 Task: Create a due date automation trigger when advanced on, on the tuesday after a card is due add content with a name or a description not ending with resume at 11:00 AM.
Action: Mouse moved to (1086, 83)
Screenshot: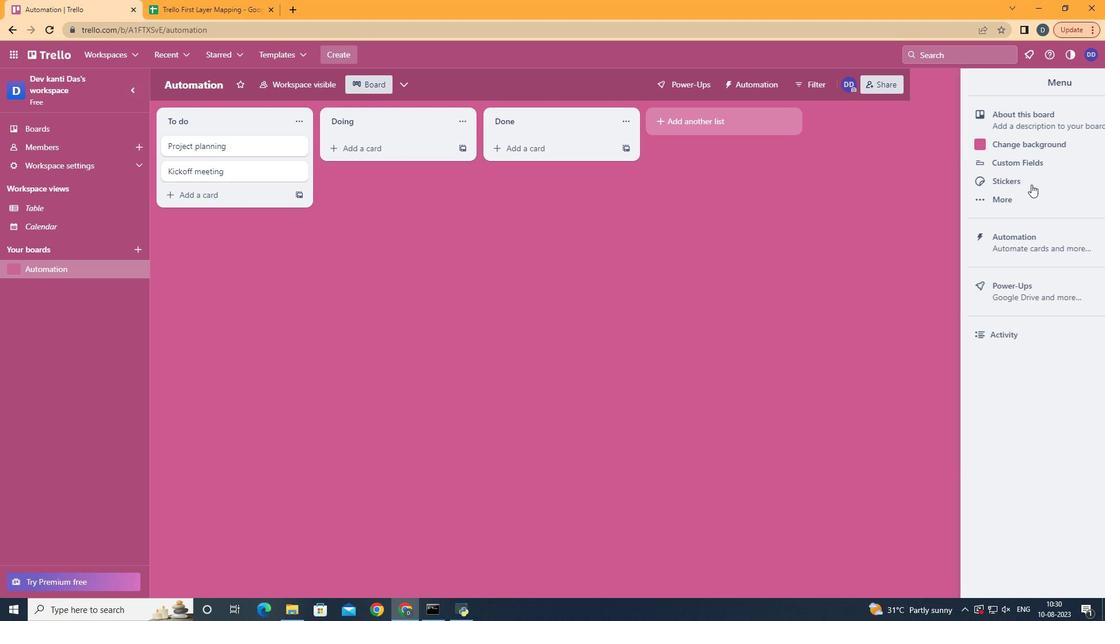
Action: Mouse pressed left at (1086, 83)
Screenshot: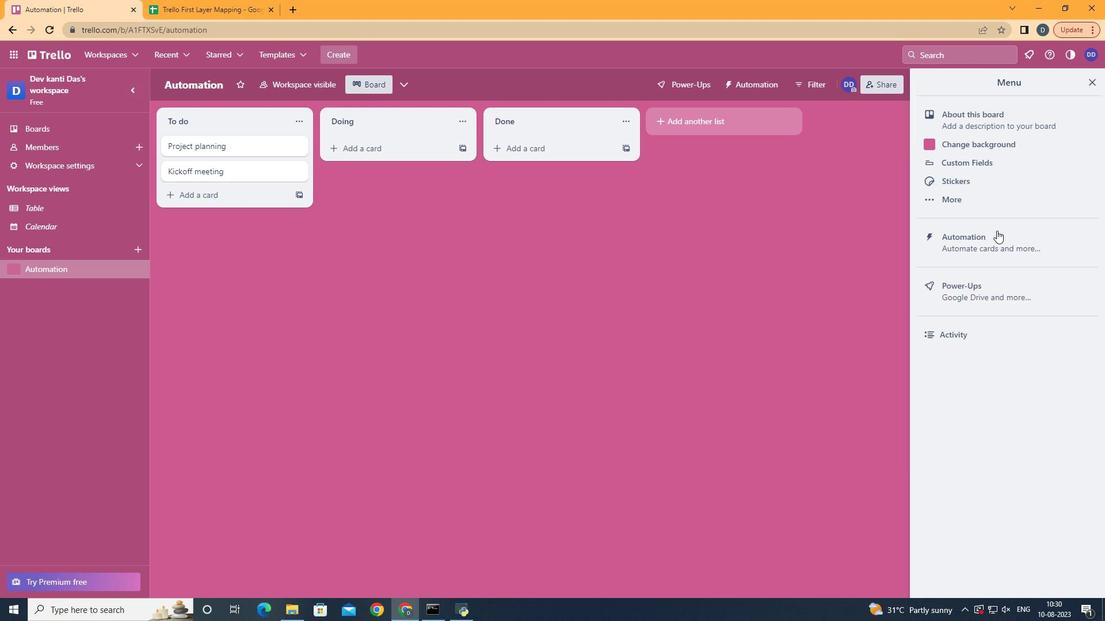 
Action: Mouse moved to (969, 249)
Screenshot: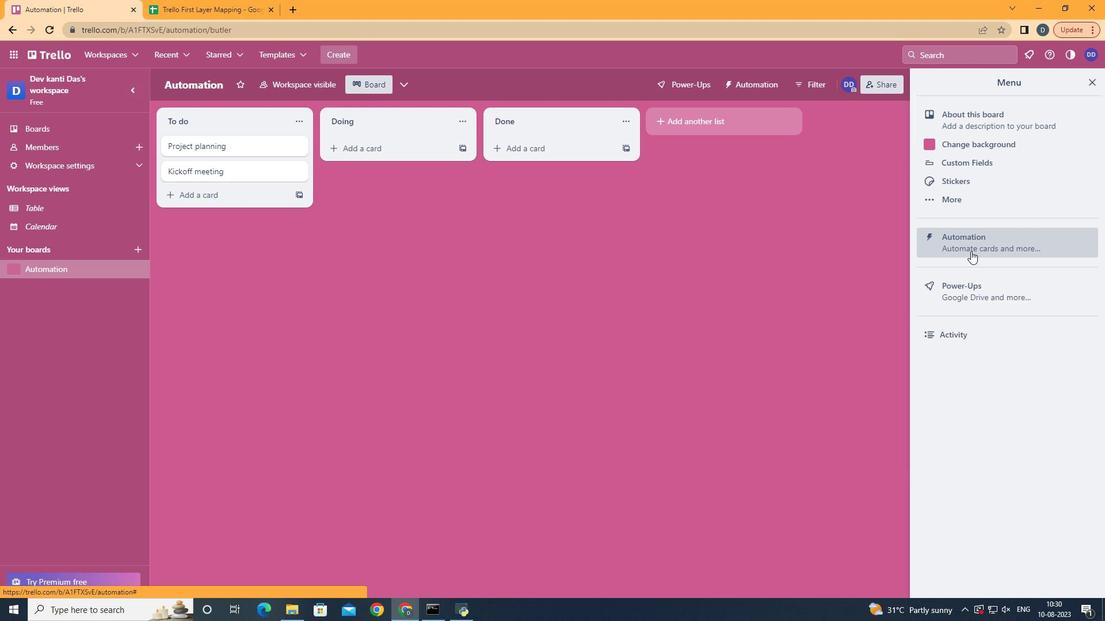 
Action: Mouse pressed left at (969, 249)
Screenshot: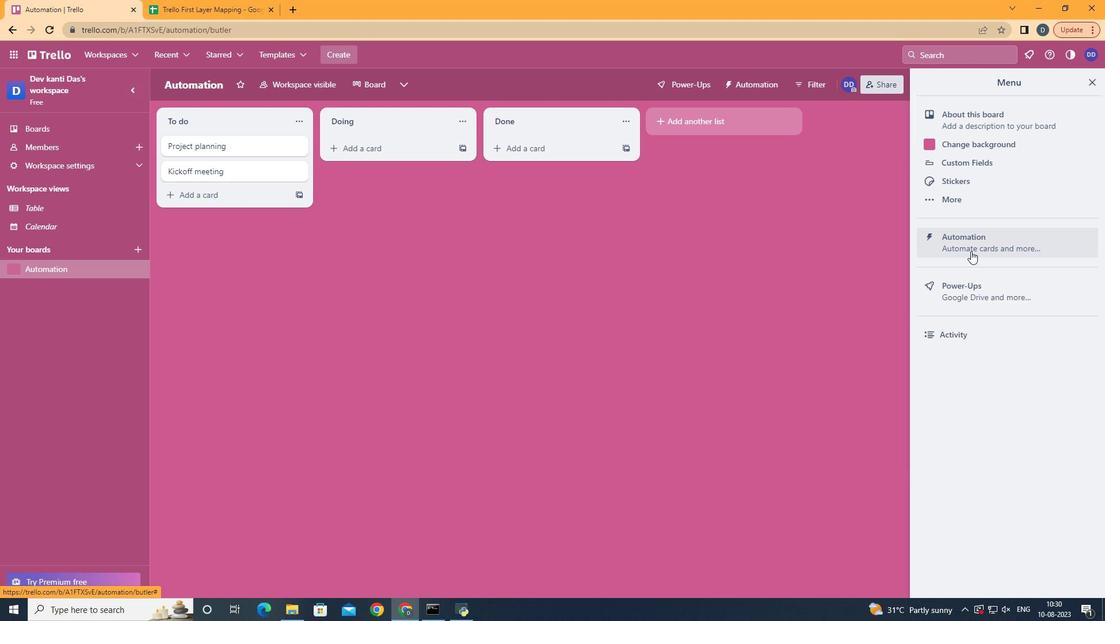 
Action: Mouse moved to (207, 227)
Screenshot: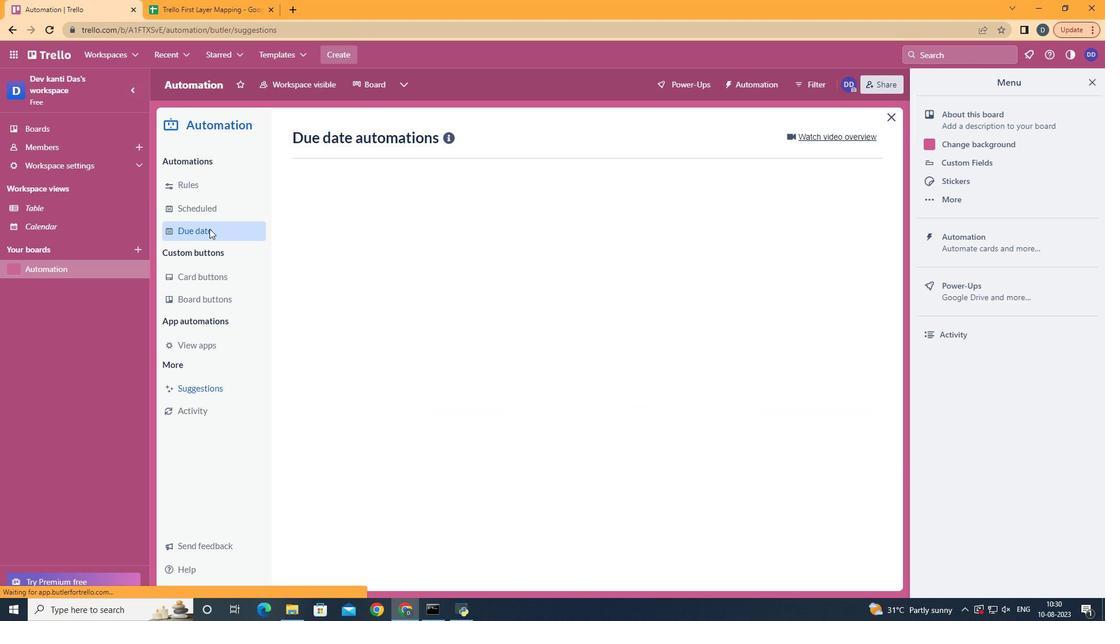 
Action: Mouse pressed left at (207, 227)
Screenshot: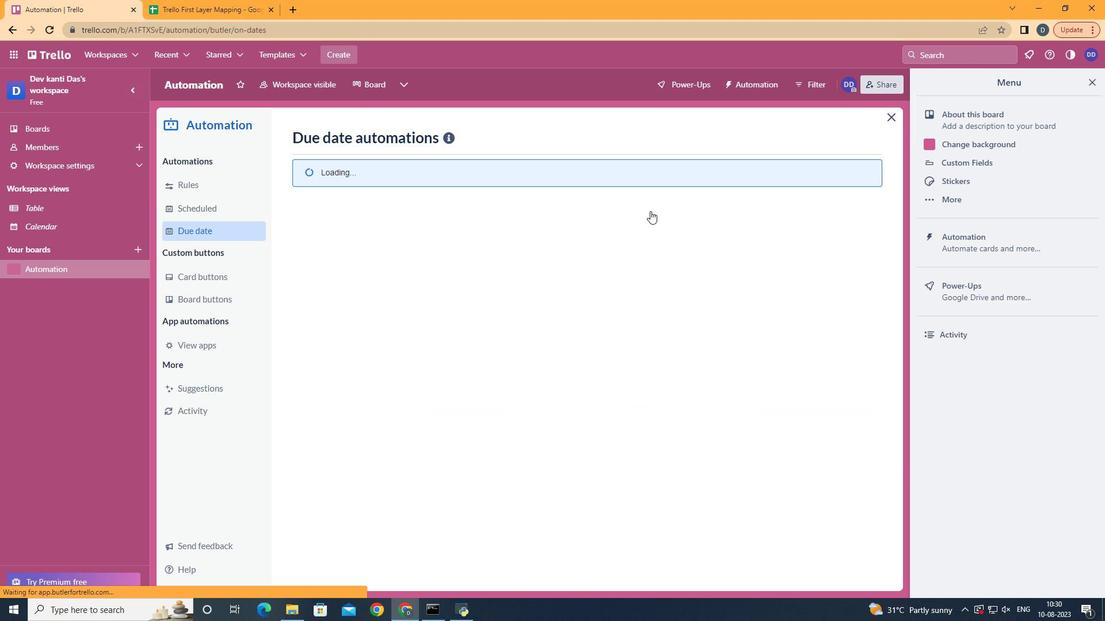 
Action: Mouse moved to (809, 132)
Screenshot: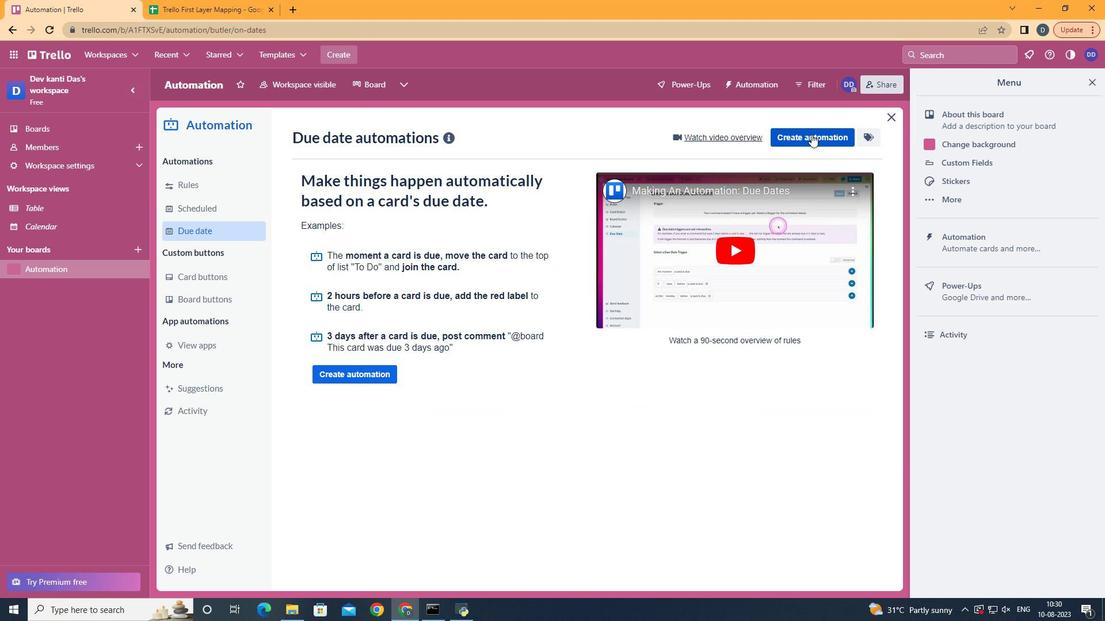 
Action: Mouse pressed left at (809, 132)
Screenshot: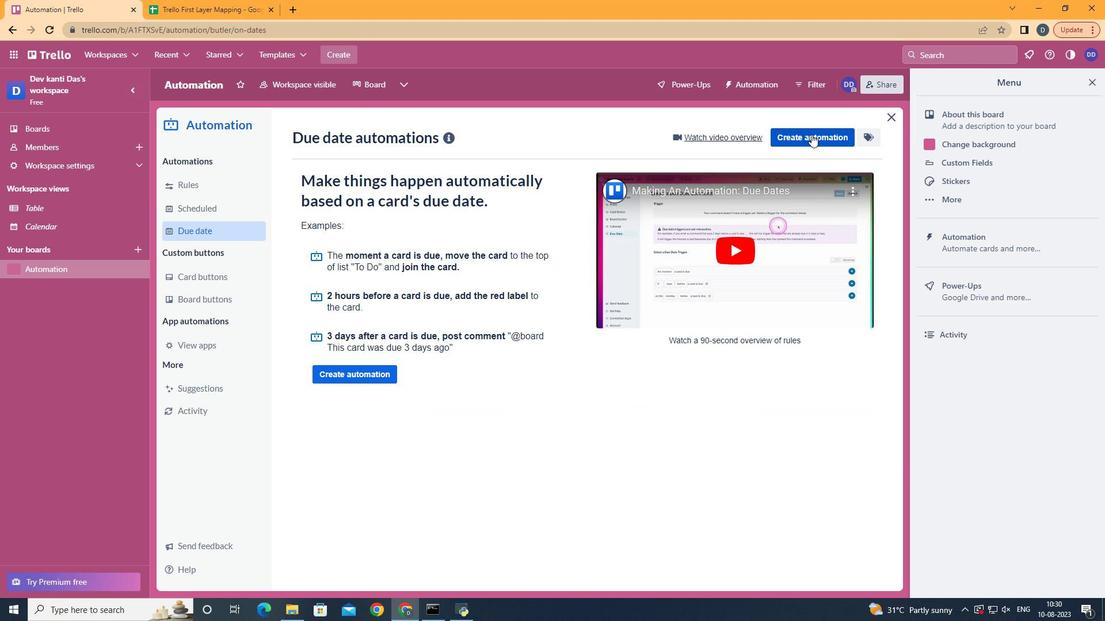 
Action: Mouse pressed left at (809, 132)
Screenshot: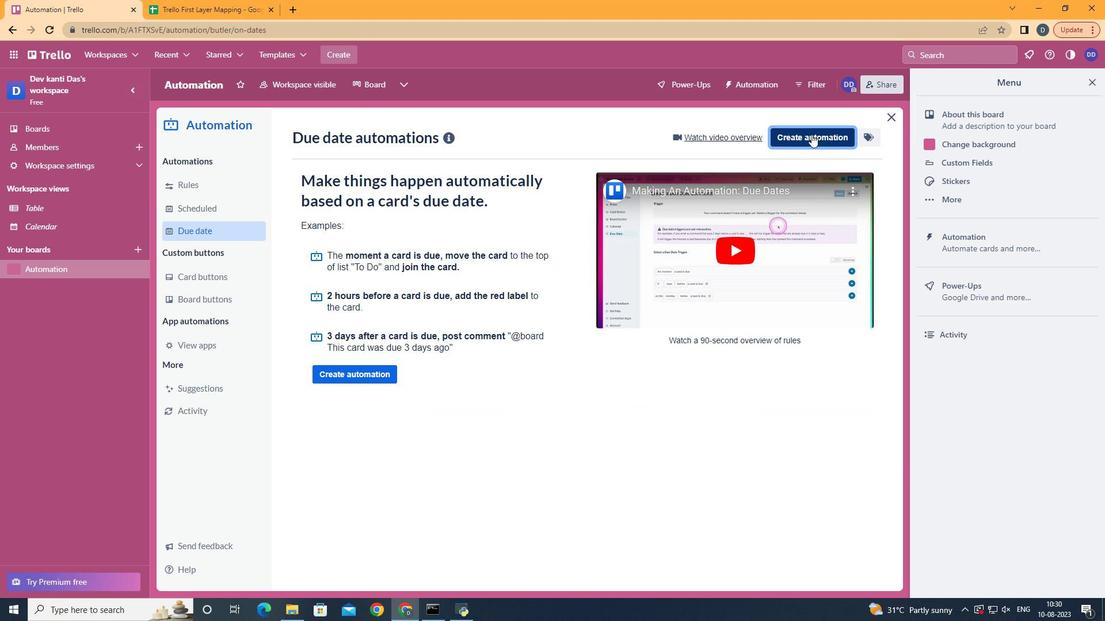 
Action: Mouse moved to (619, 248)
Screenshot: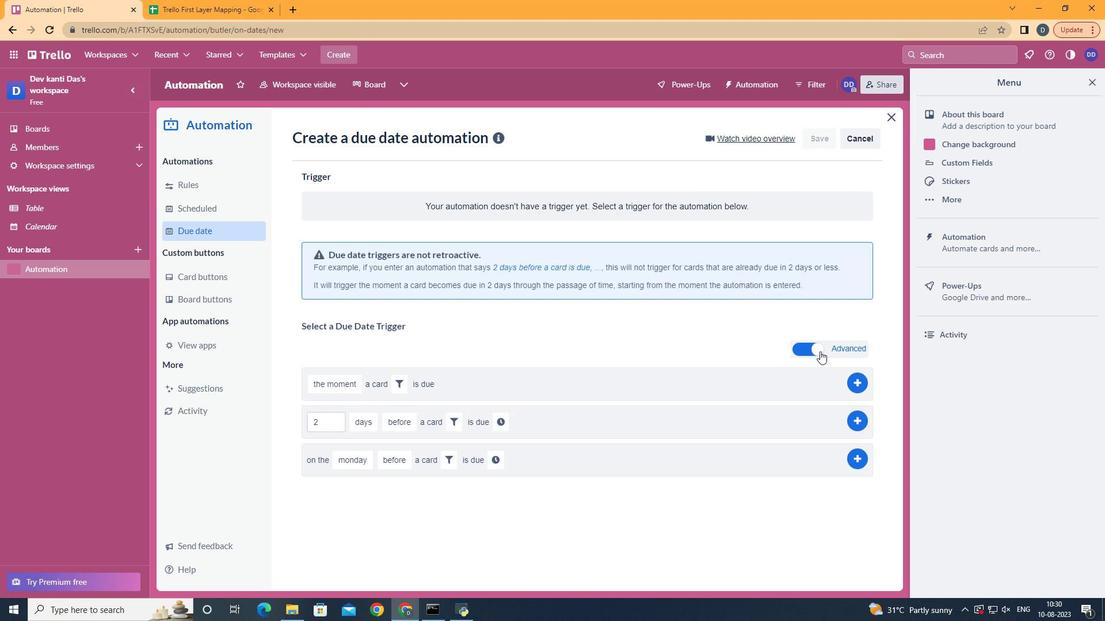 
Action: Mouse pressed left at (619, 248)
Screenshot: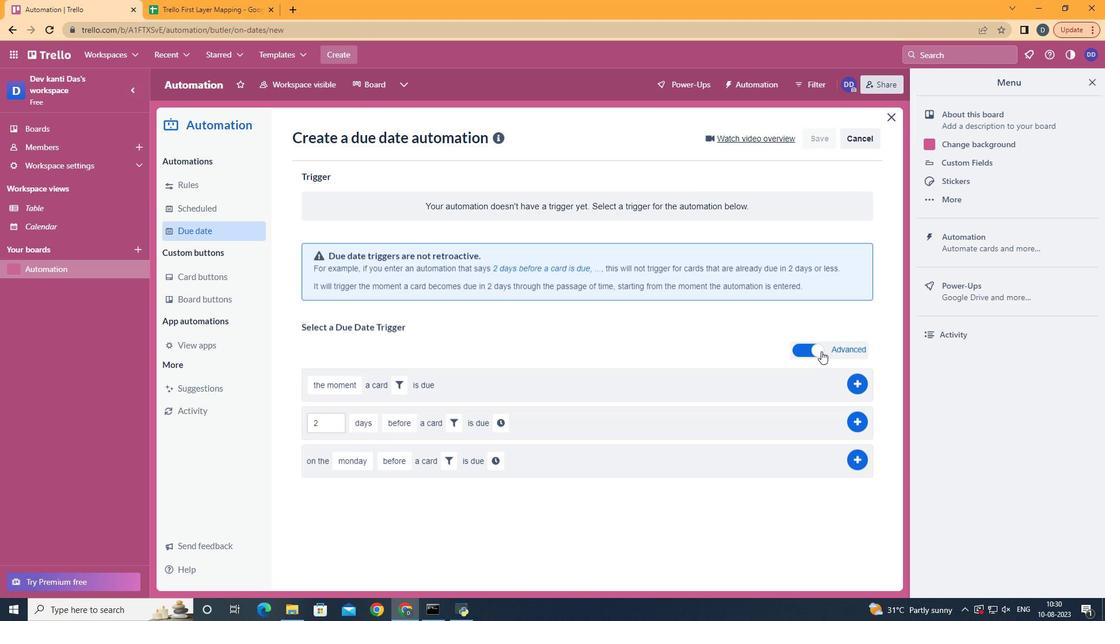 
Action: Mouse moved to (387, 323)
Screenshot: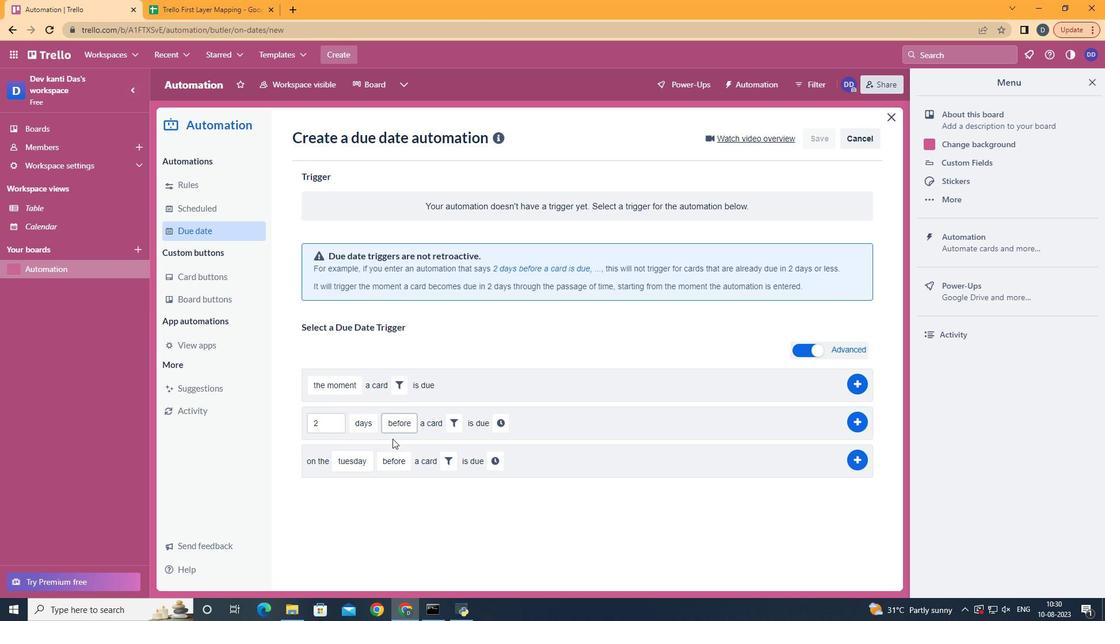
Action: Mouse pressed left at (387, 323)
Screenshot: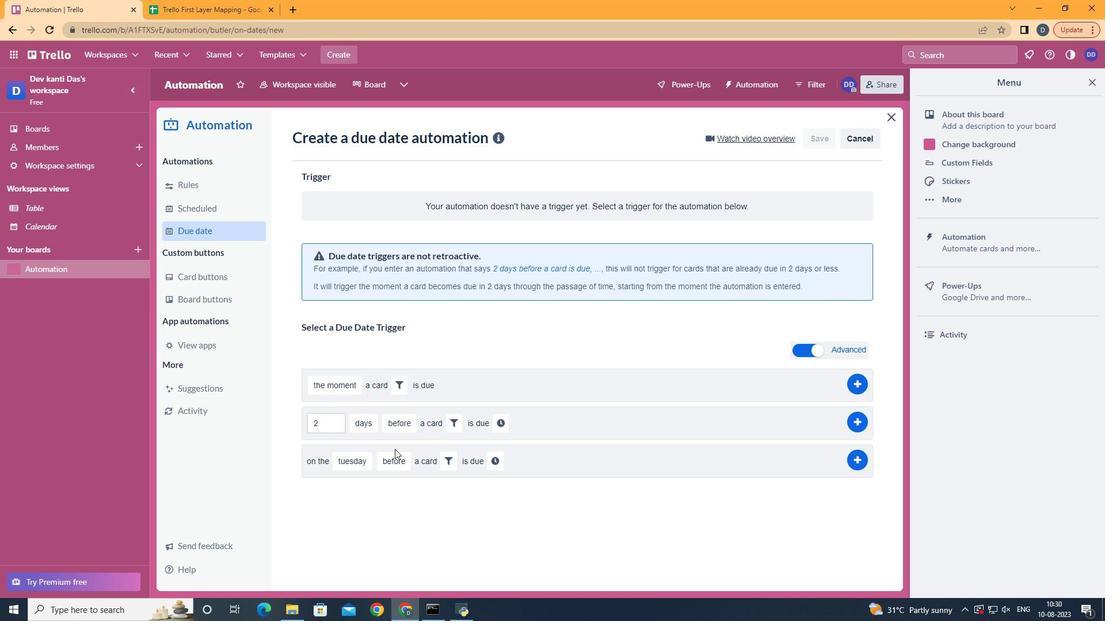 
Action: Mouse moved to (406, 505)
Screenshot: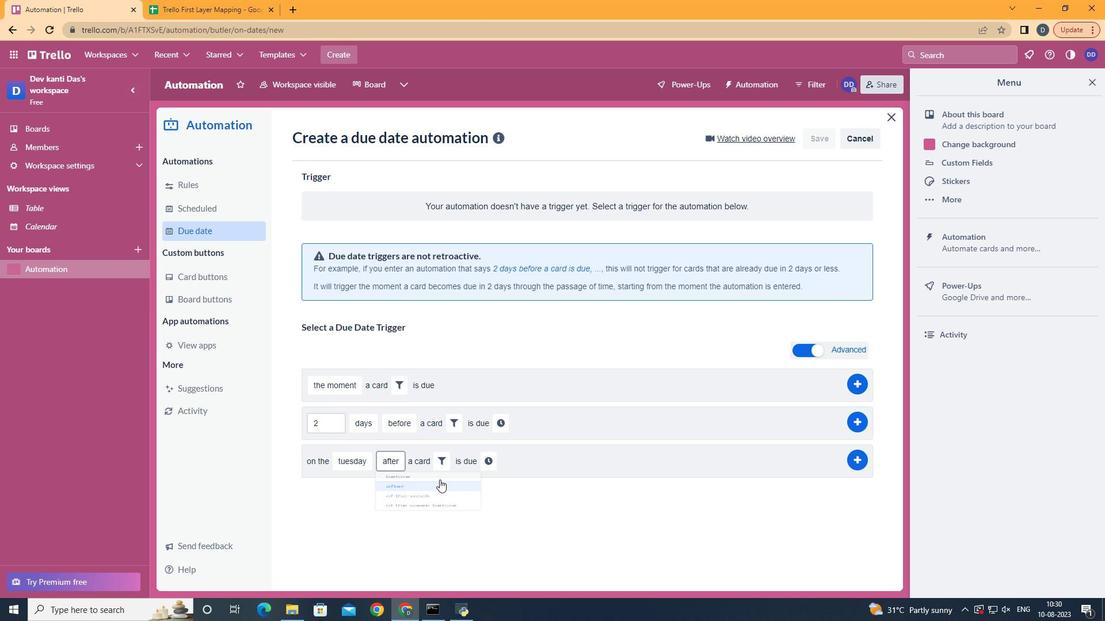 
Action: Mouse pressed left at (406, 505)
Screenshot: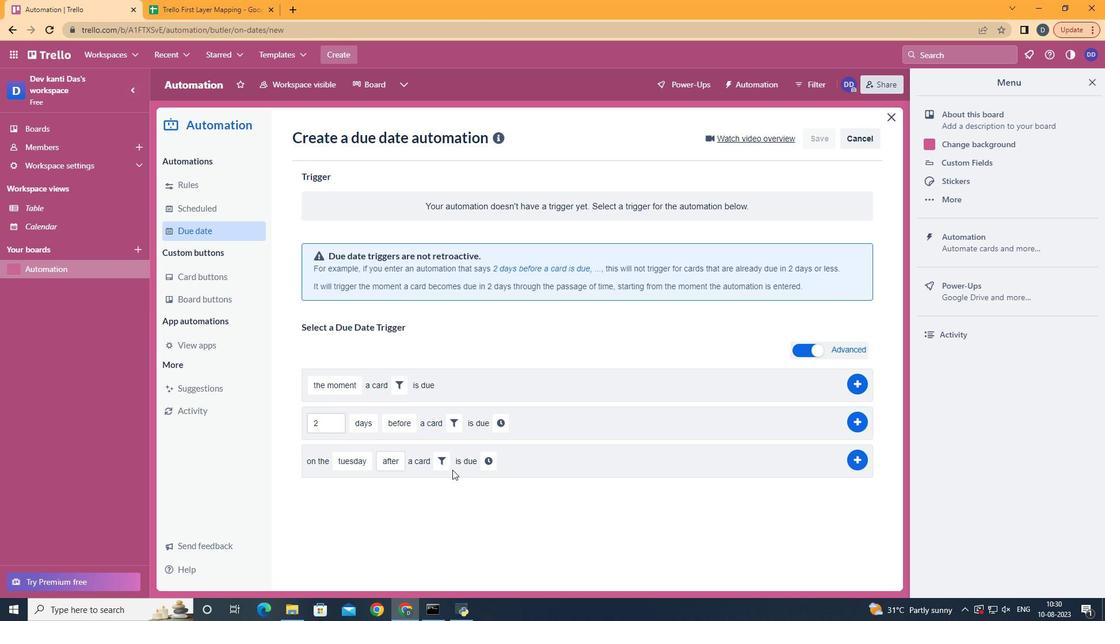 
Action: Mouse moved to (443, 462)
Screenshot: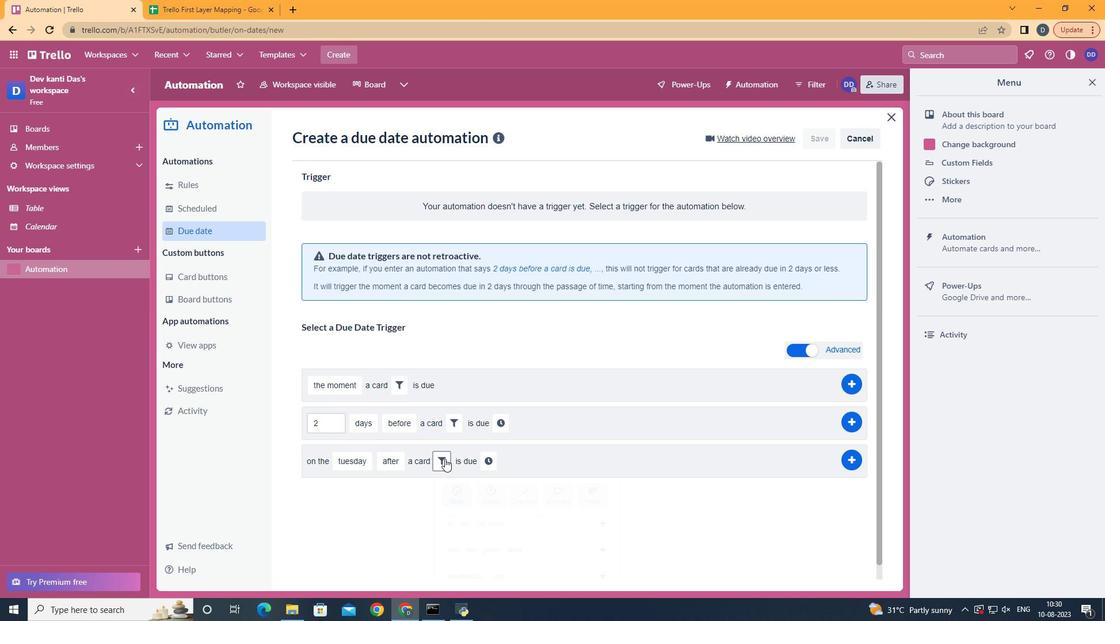 
Action: Mouse pressed left at (443, 462)
Screenshot: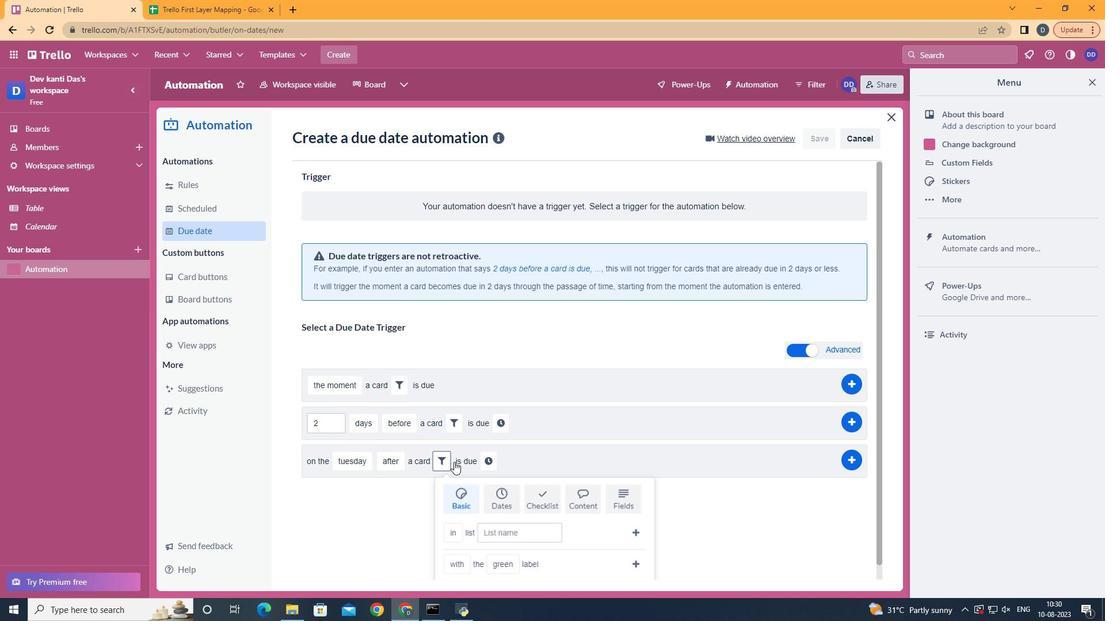 
Action: Mouse moved to (591, 492)
Screenshot: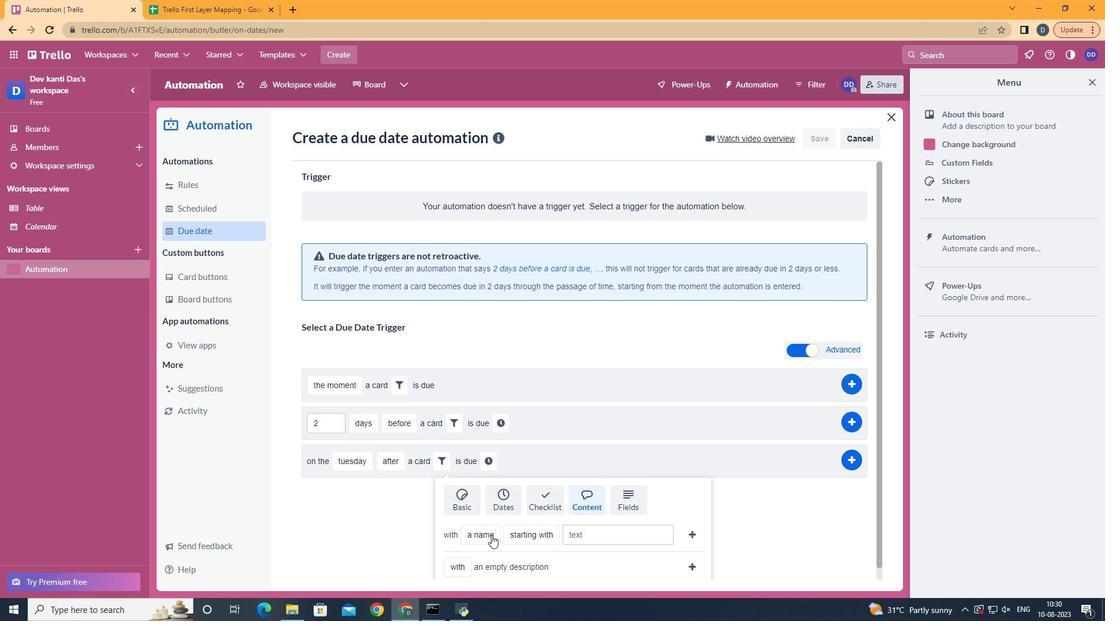 
Action: Mouse pressed left at (591, 492)
Screenshot: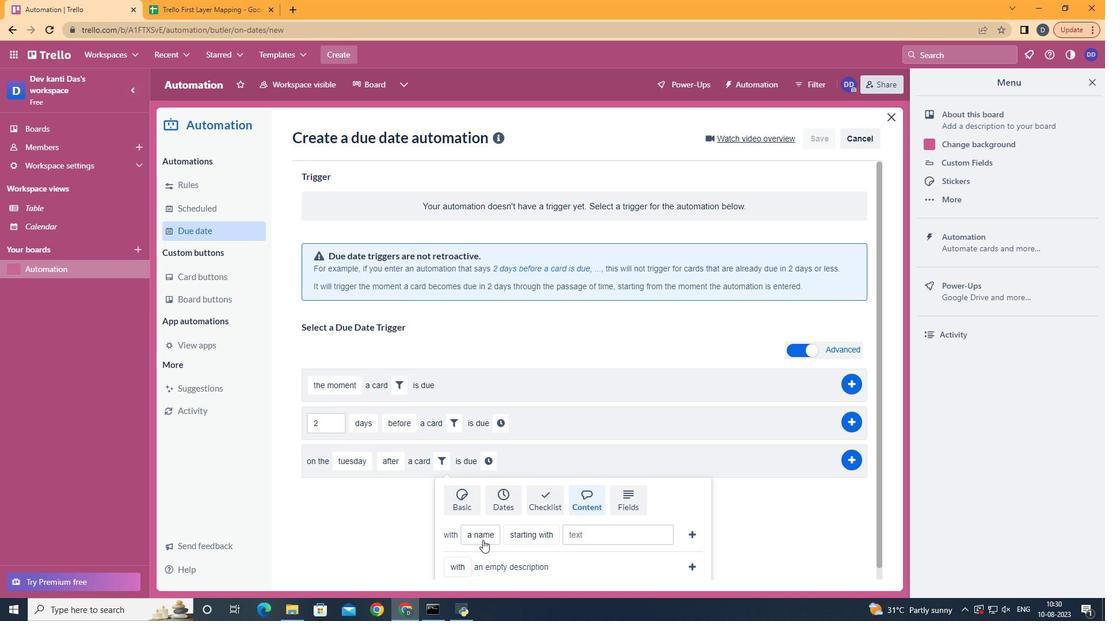 
Action: Mouse moved to (493, 515)
Screenshot: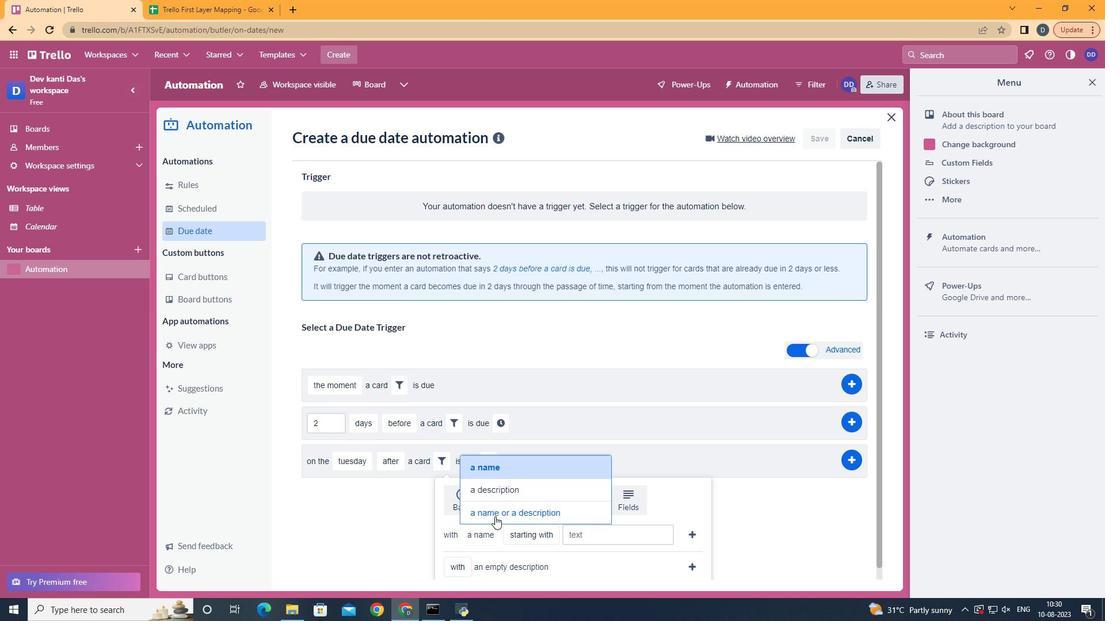 
Action: Mouse pressed left at (493, 515)
Screenshot: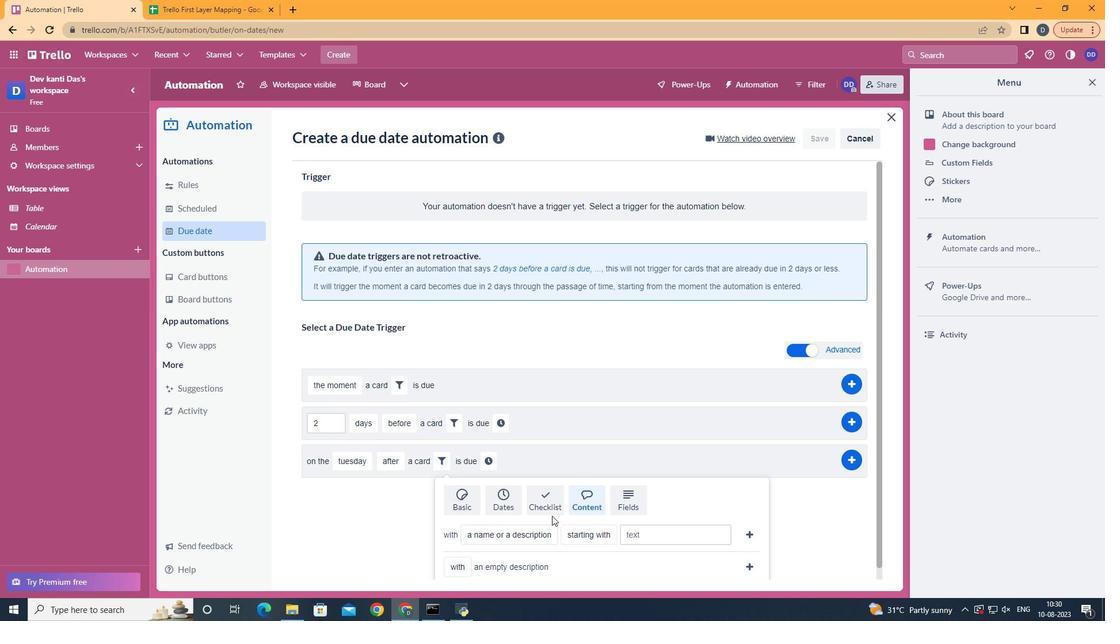 
Action: Mouse moved to (607, 481)
Screenshot: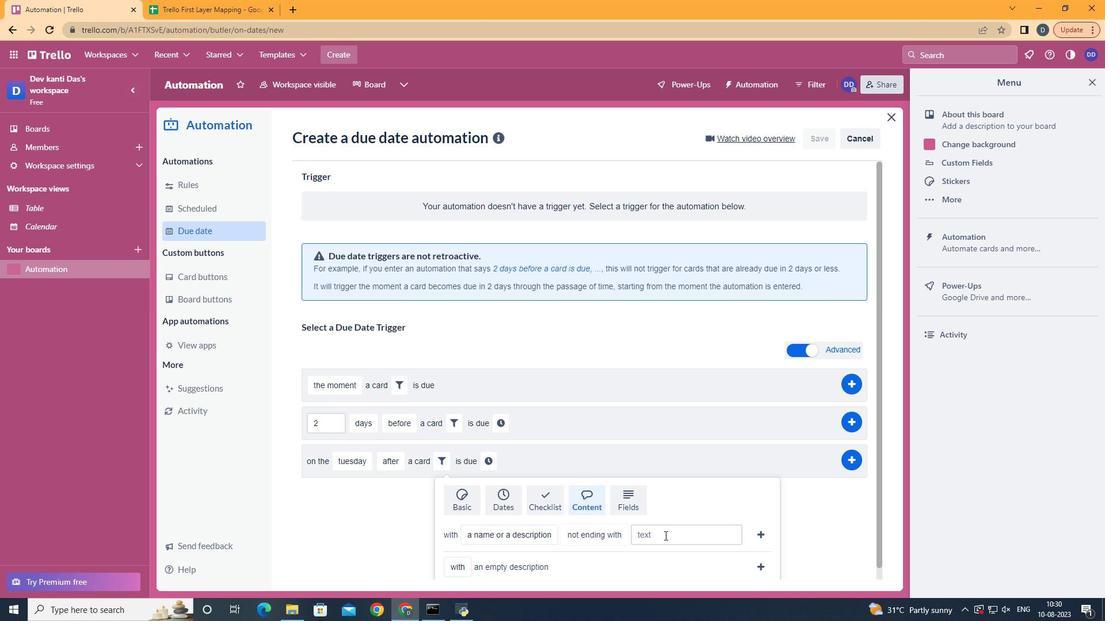 
Action: Mouse pressed left at (607, 481)
Screenshot: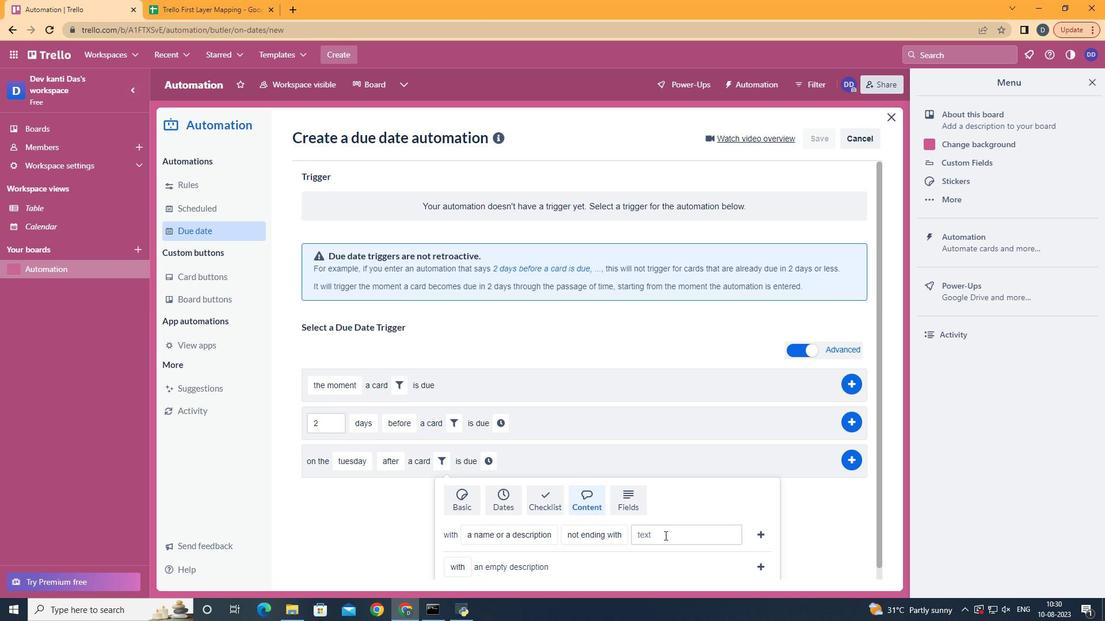 
Action: Mouse moved to (667, 538)
Screenshot: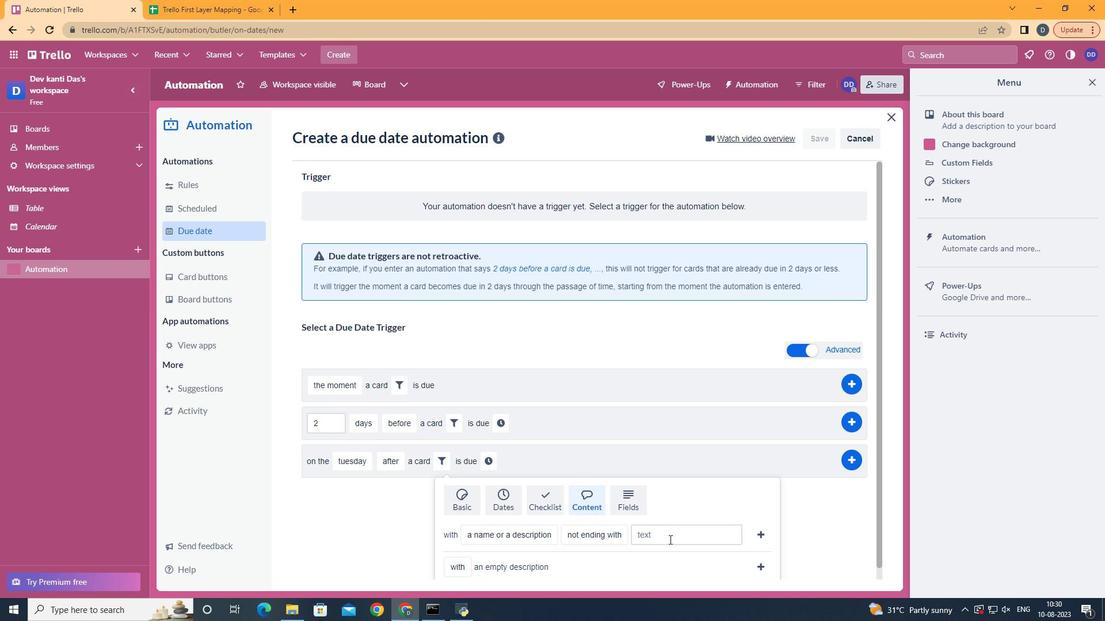 
Action: Mouse pressed left at (667, 538)
Screenshot: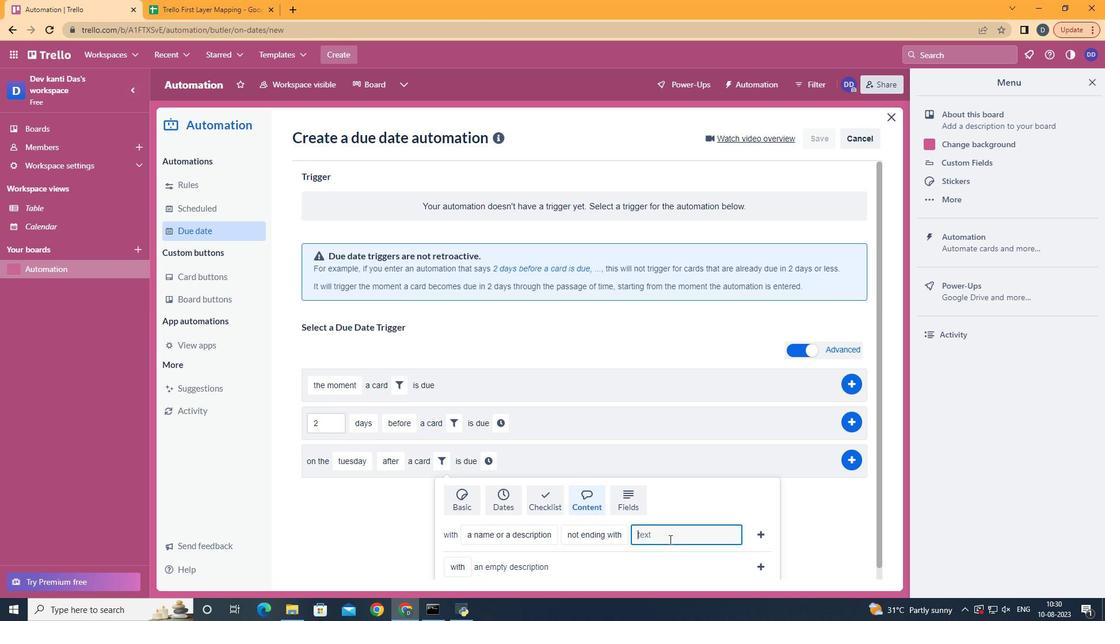 
Action: Key pressed resume
Screenshot: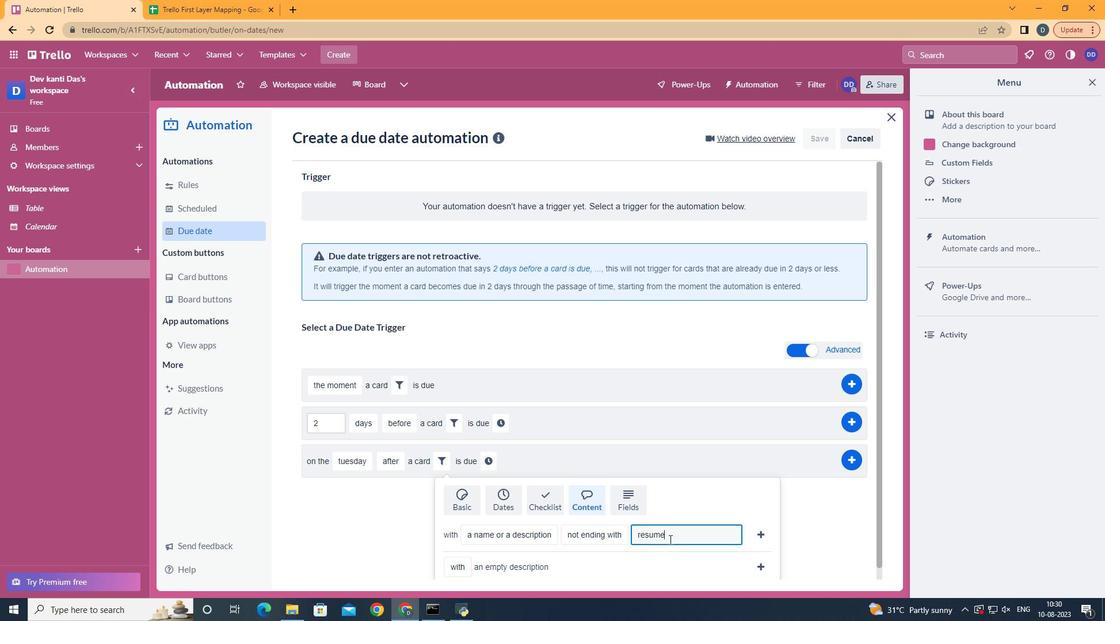 
Action: Mouse moved to (760, 531)
Screenshot: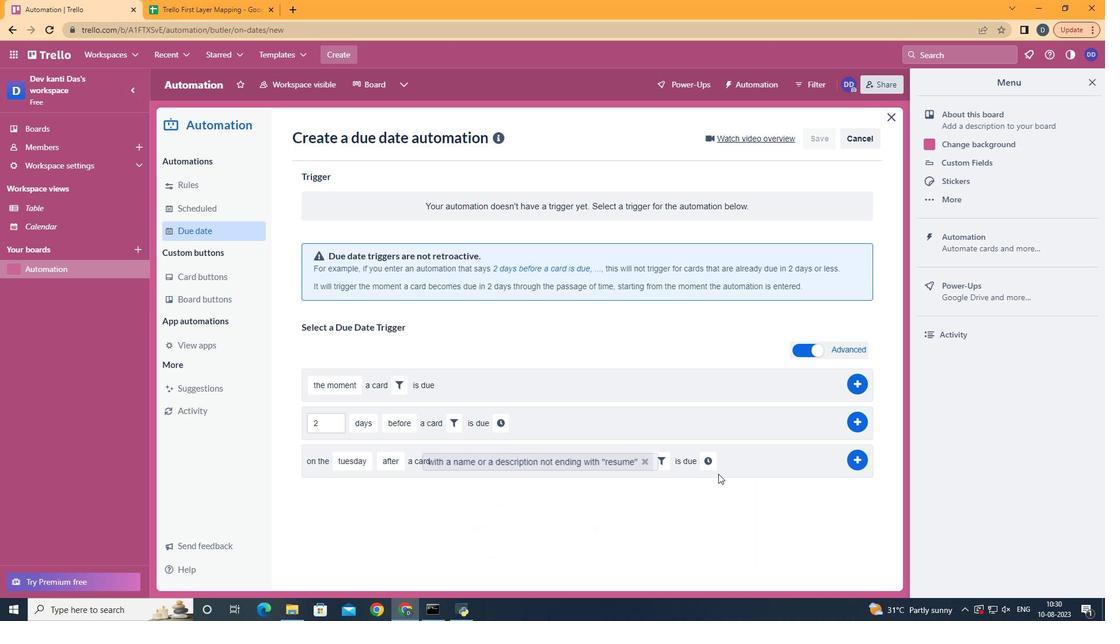 
Action: Mouse pressed left at (760, 531)
Screenshot: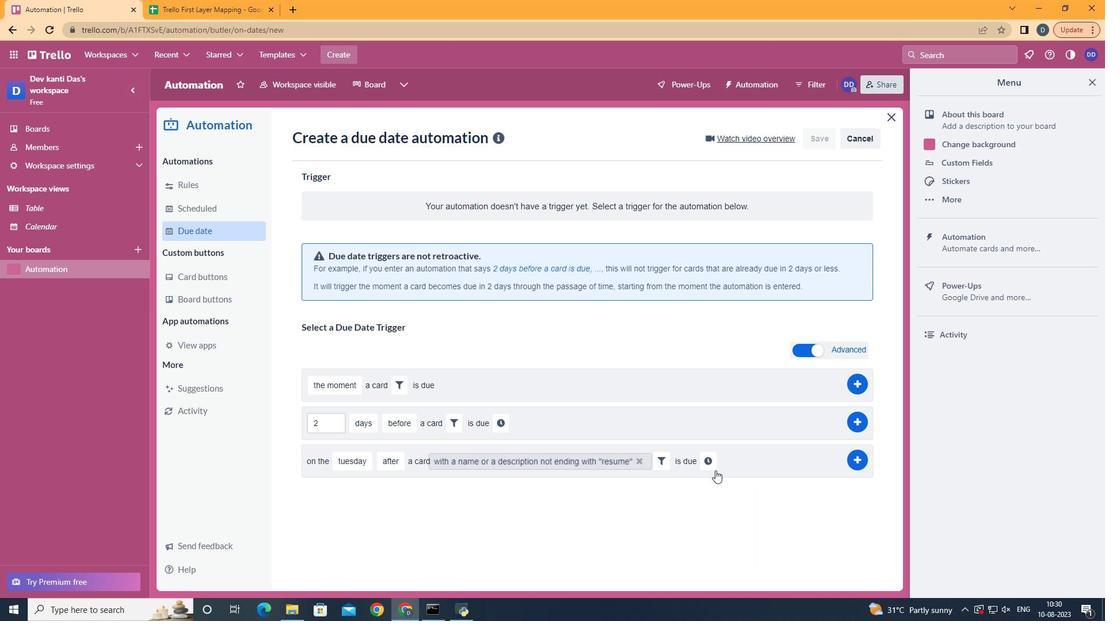 
Action: Mouse moved to (729, 463)
Screenshot: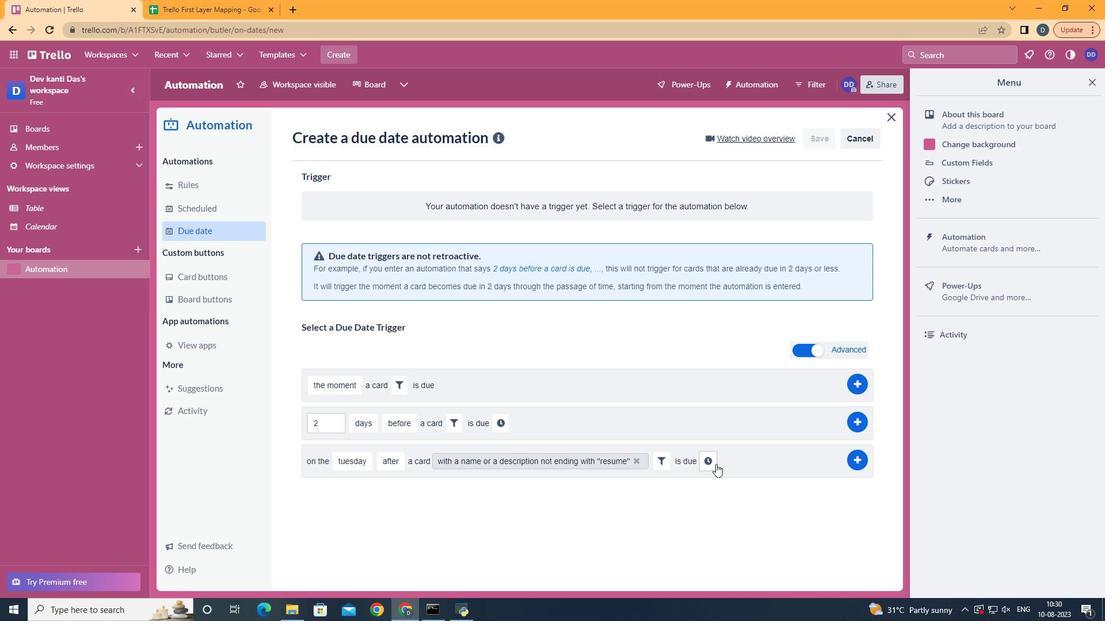 
Action: Mouse pressed left at (729, 463)
Screenshot: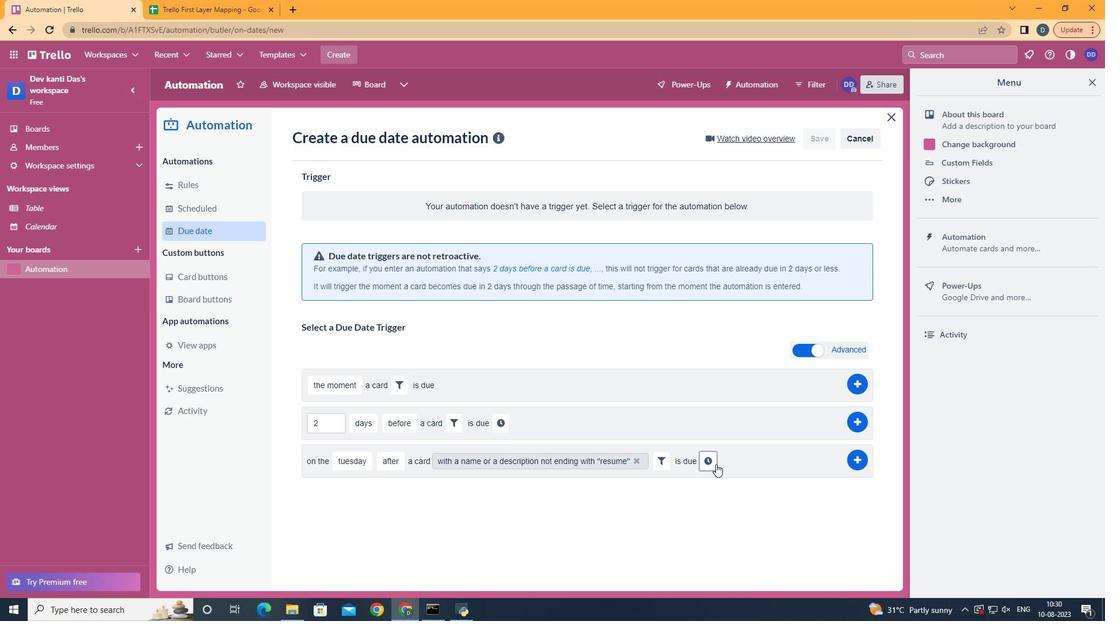 
Action: Mouse moved to (714, 462)
Screenshot: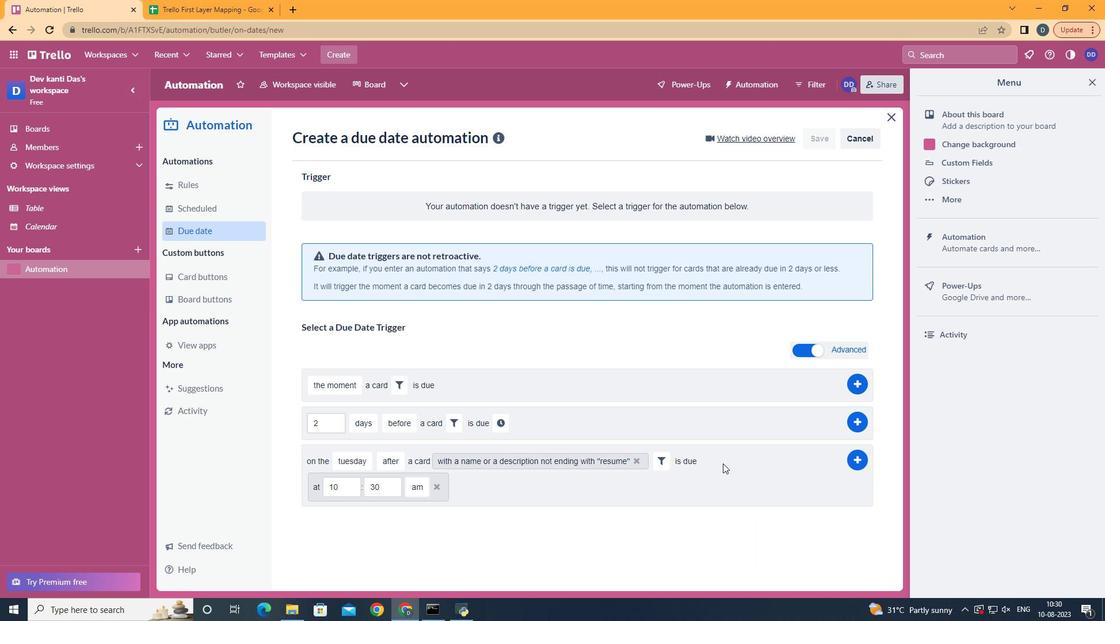
Action: Mouse pressed left at (714, 462)
Screenshot: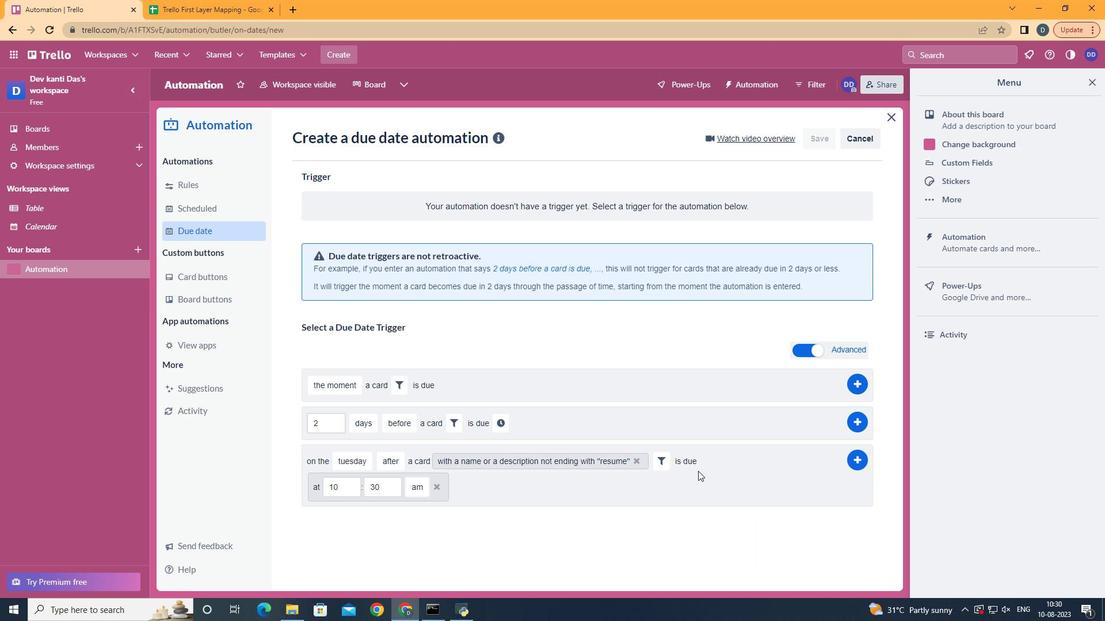 
Action: Mouse moved to (350, 490)
Screenshot: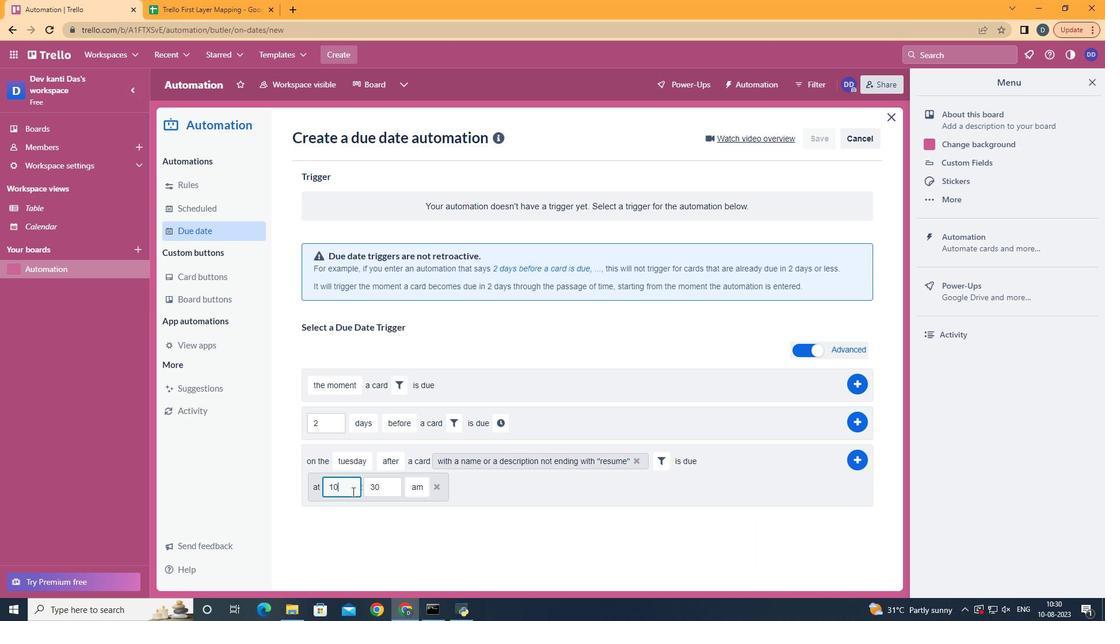 
Action: Mouse pressed left at (350, 490)
Screenshot: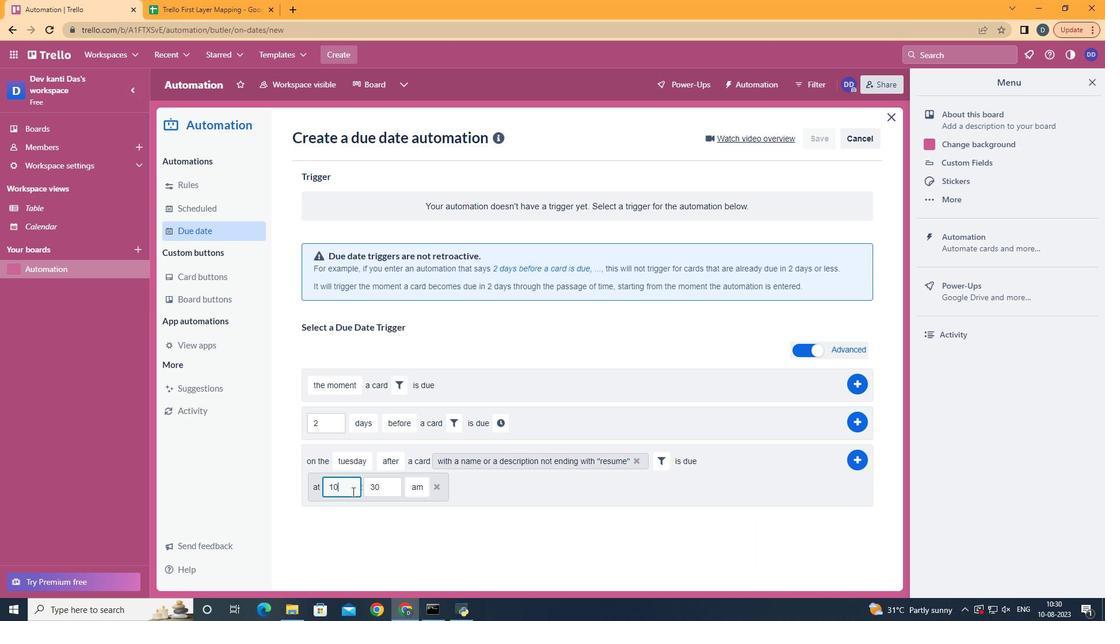 
Action: Key pressed <Key.backspace>1
Screenshot: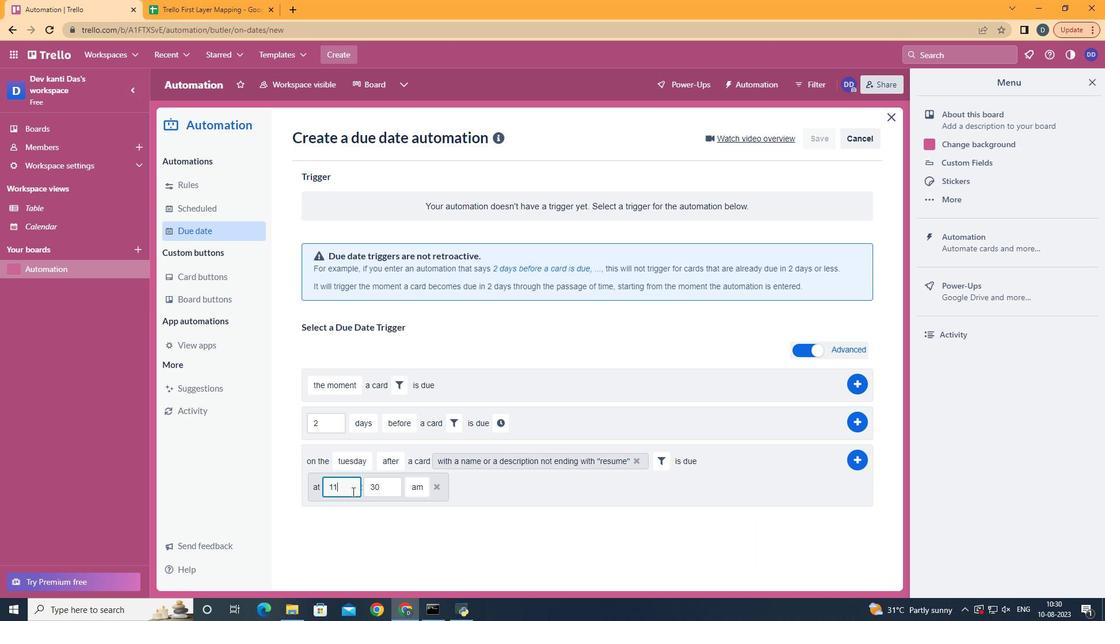 
Action: Mouse moved to (376, 488)
Screenshot: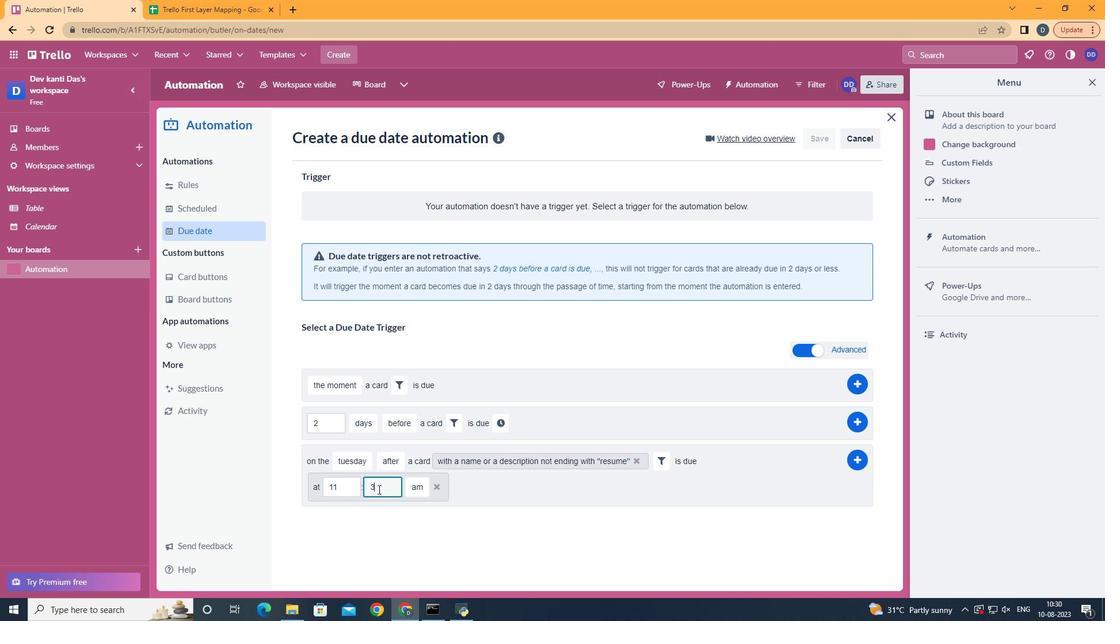 
Action: Mouse pressed left at (376, 488)
Screenshot: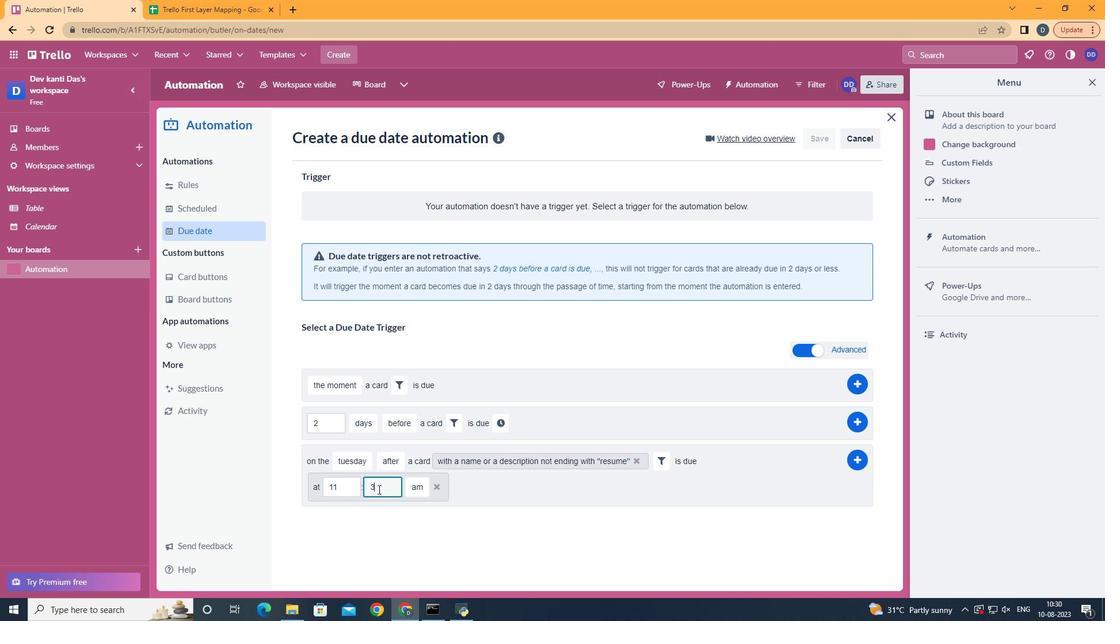 
Action: Key pressed <Key.backspace><Key.backspace>00
Screenshot: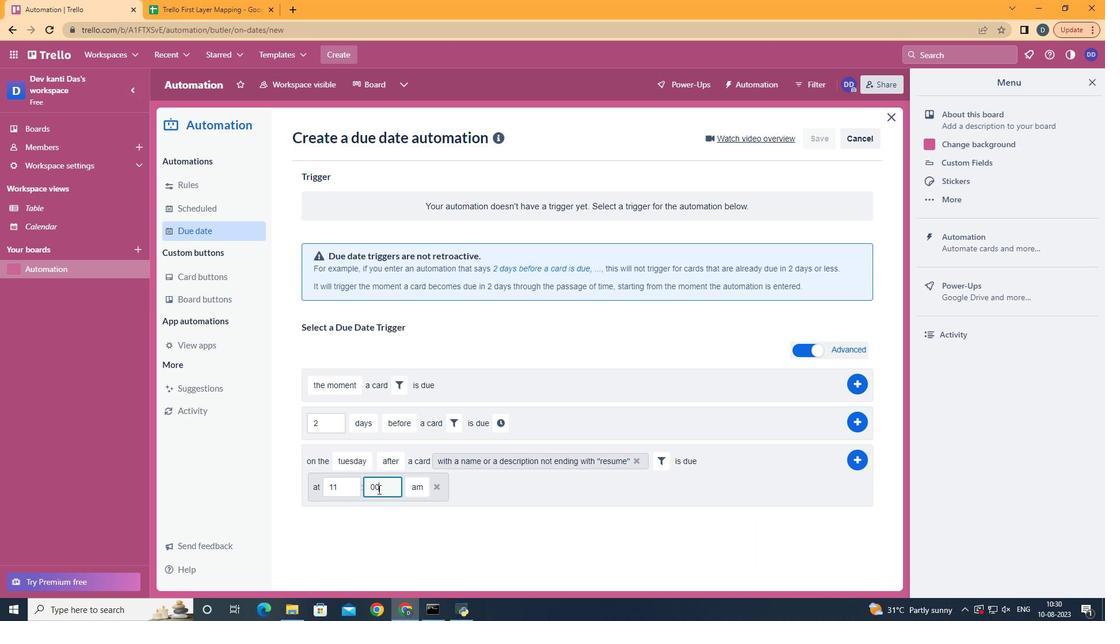 
Action: Mouse moved to (853, 450)
Screenshot: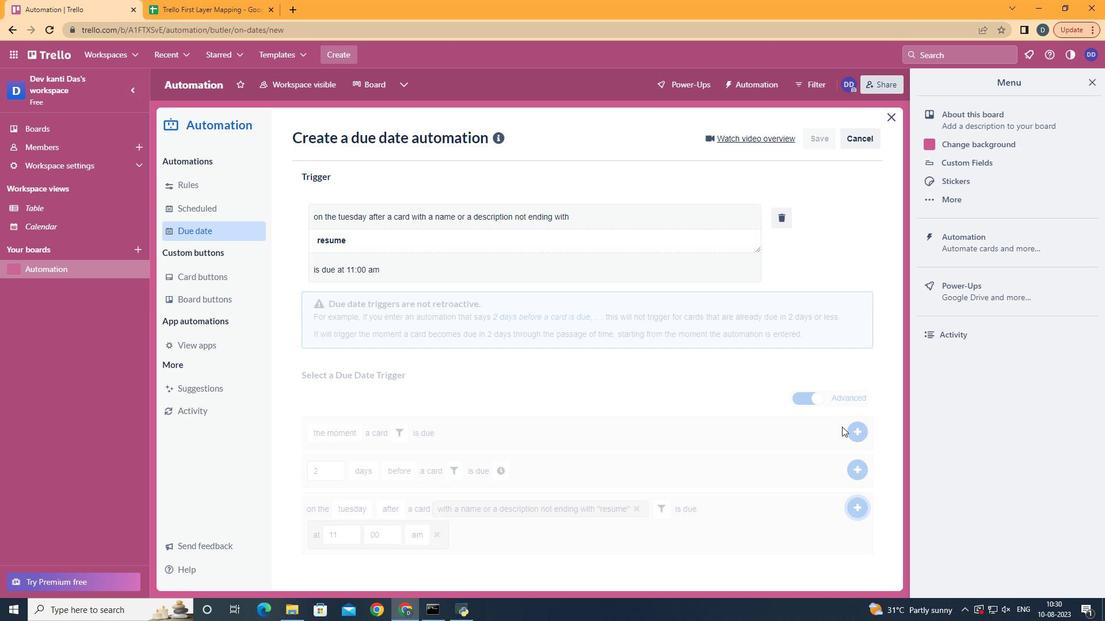 
Action: Mouse pressed left at (853, 450)
Screenshot: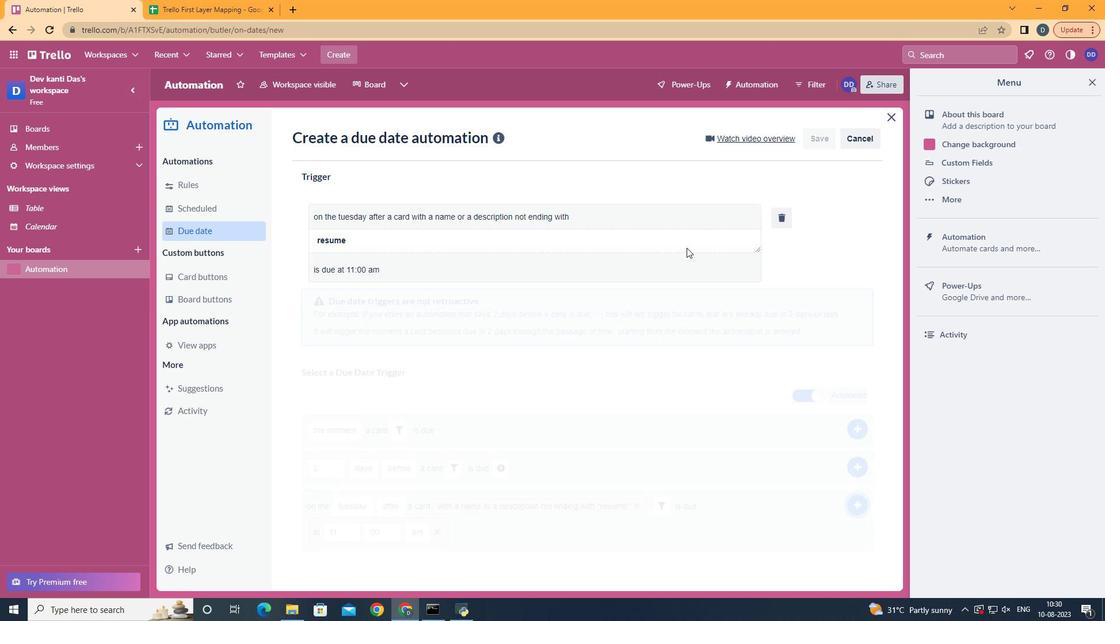 
Action: Mouse moved to (660, 259)
Screenshot: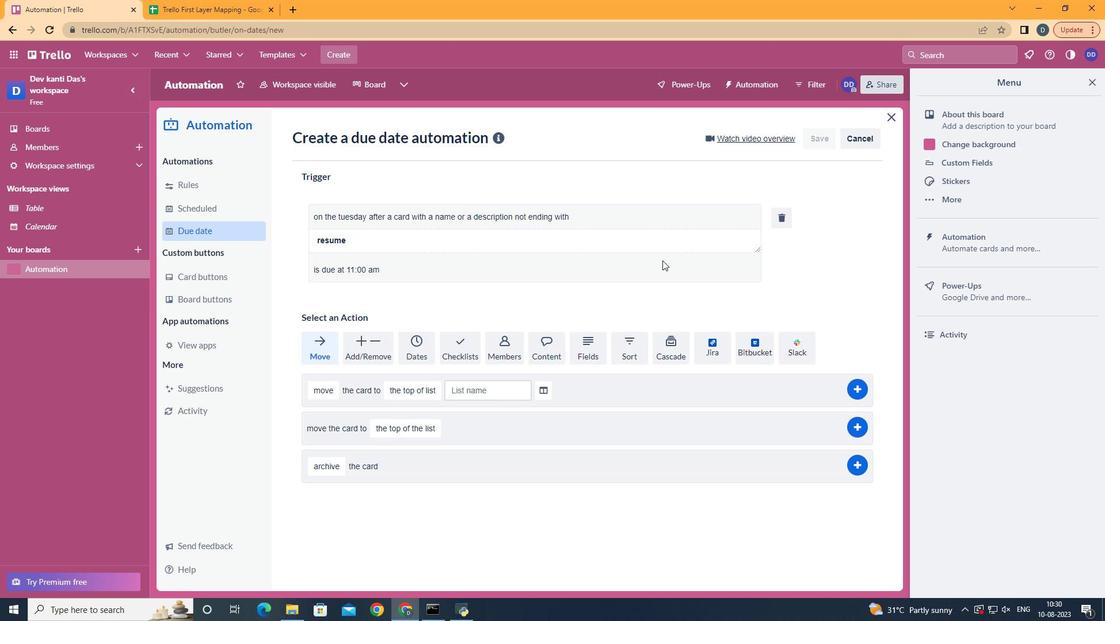 
